 Task: Create a rule when checklist name is removed from a card by anyone except me.
Action: Mouse moved to (492, 412)
Screenshot: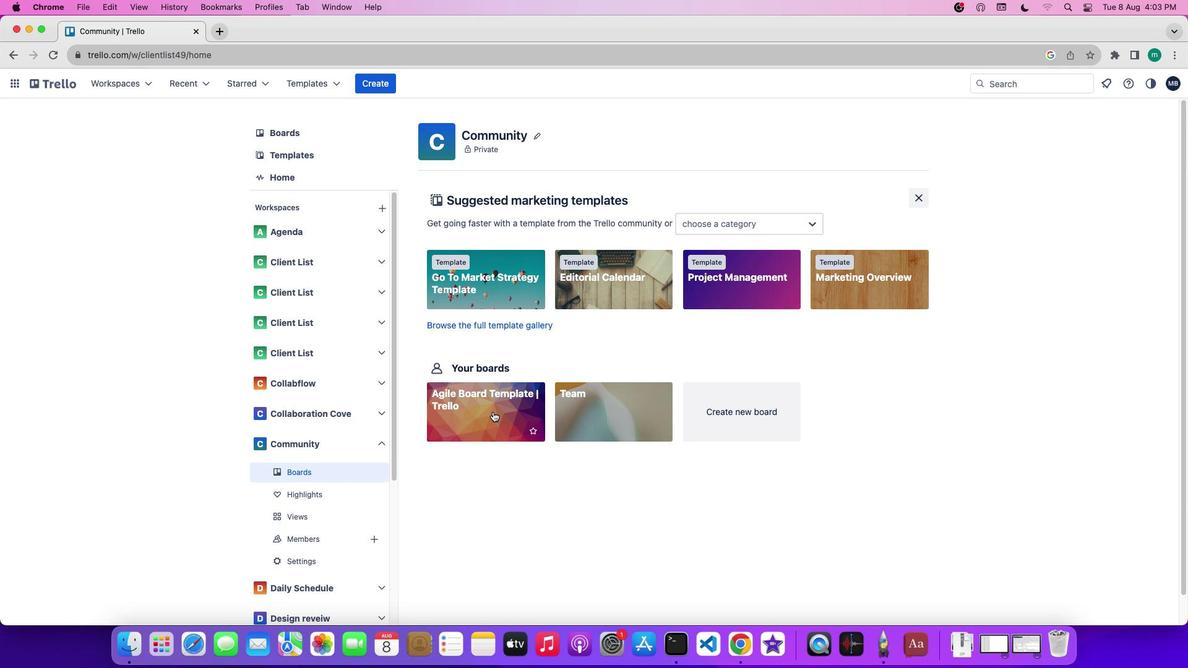 
Action: Mouse pressed left at (492, 412)
Screenshot: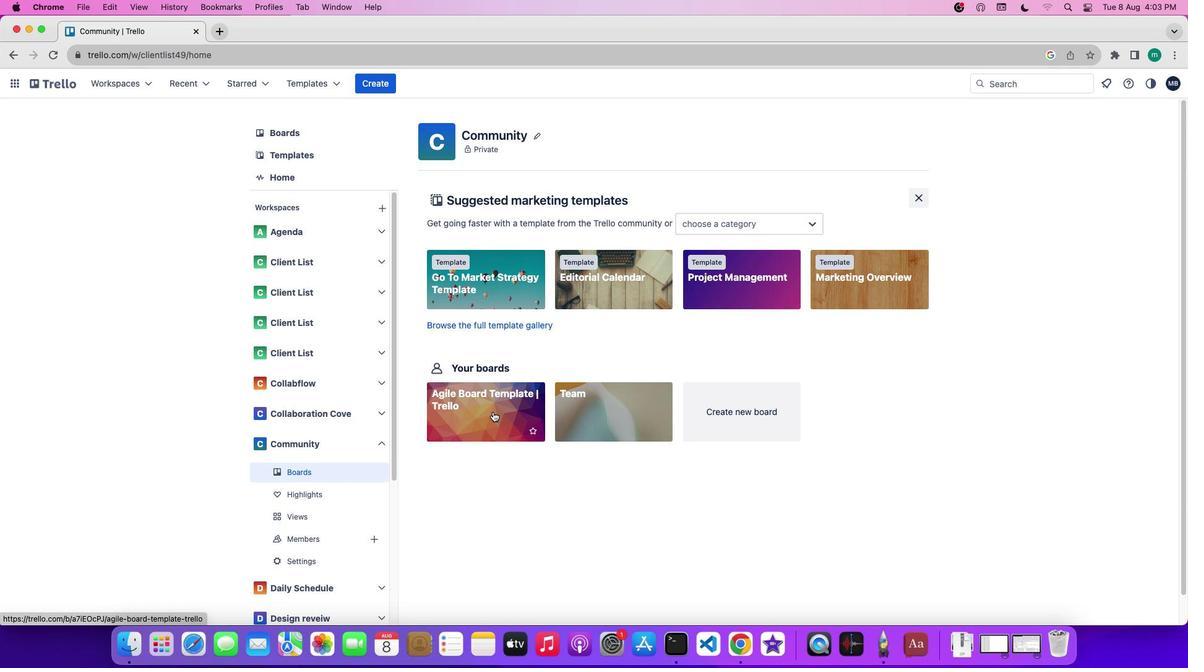 
Action: Mouse moved to (1070, 286)
Screenshot: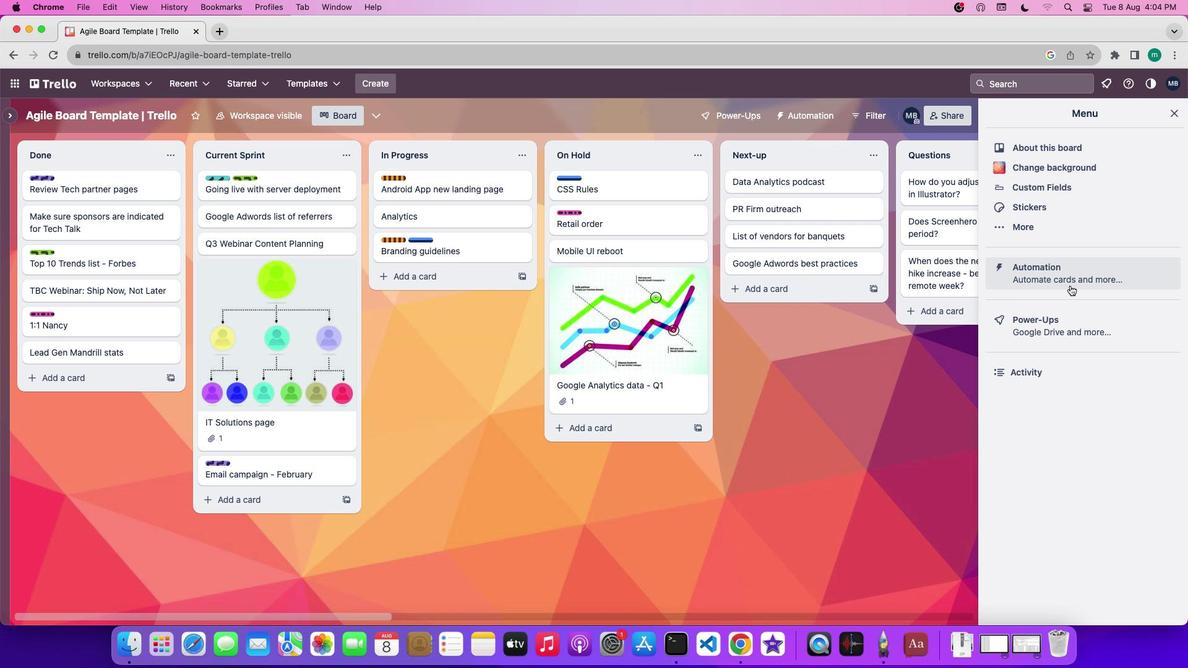 
Action: Mouse pressed left at (1070, 286)
Screenshot: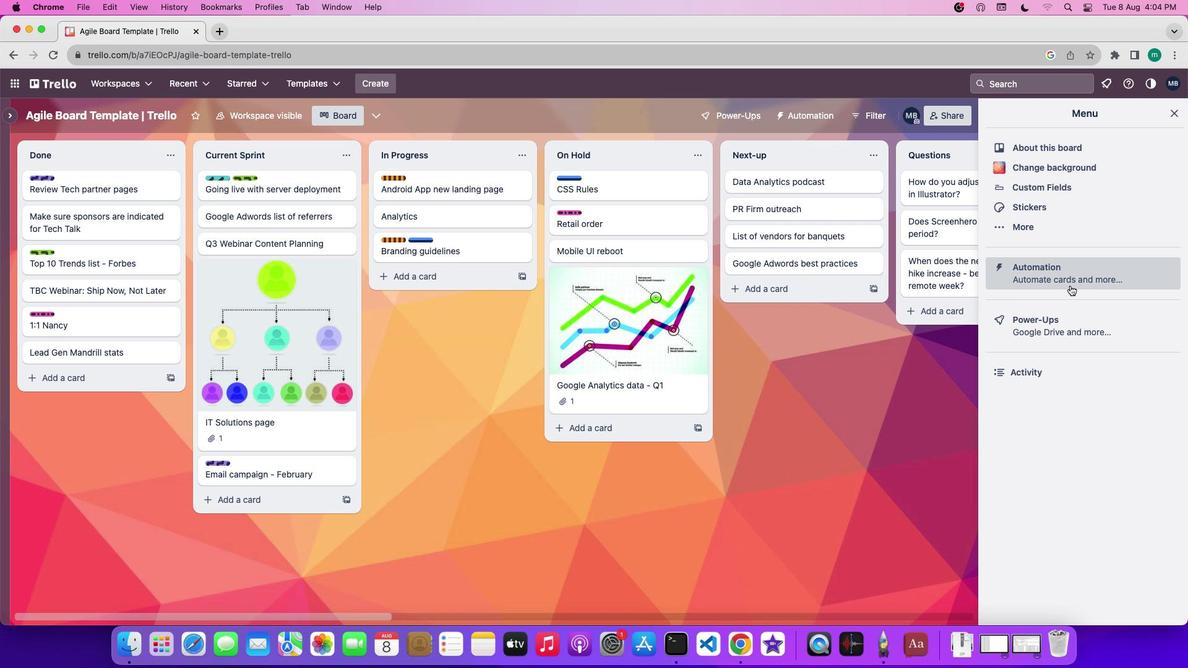 
Action: Mouse moved to (44, 230)
Screenshot: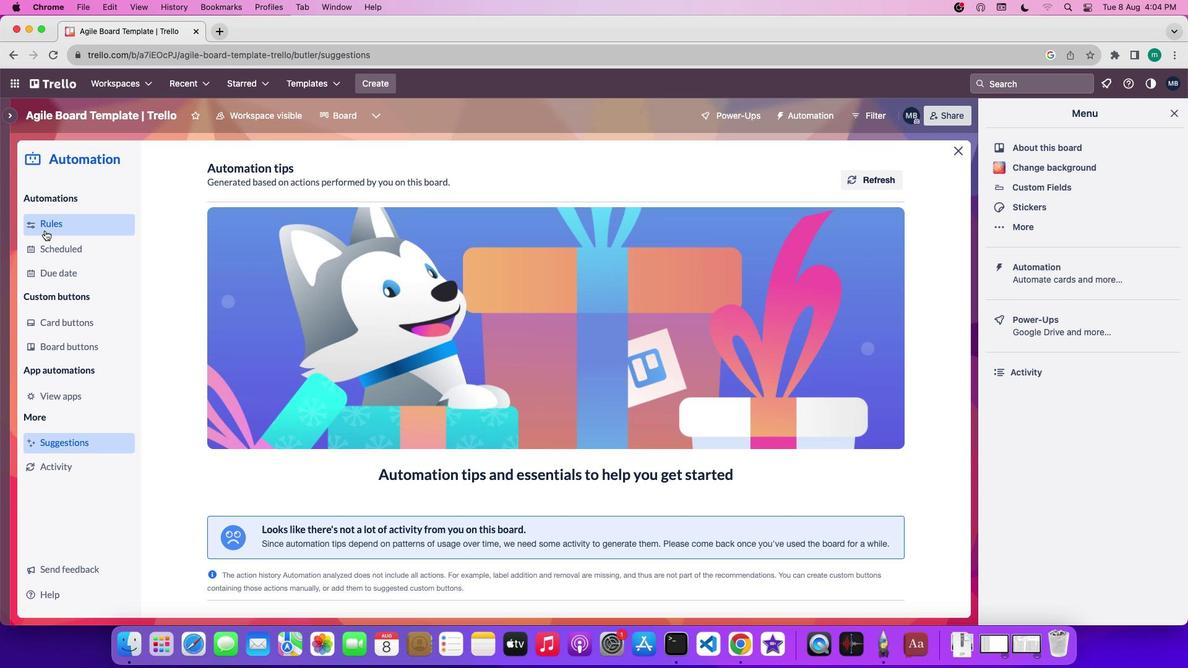 
Action: Mouse pressed left at (44, 230)
Screenshot: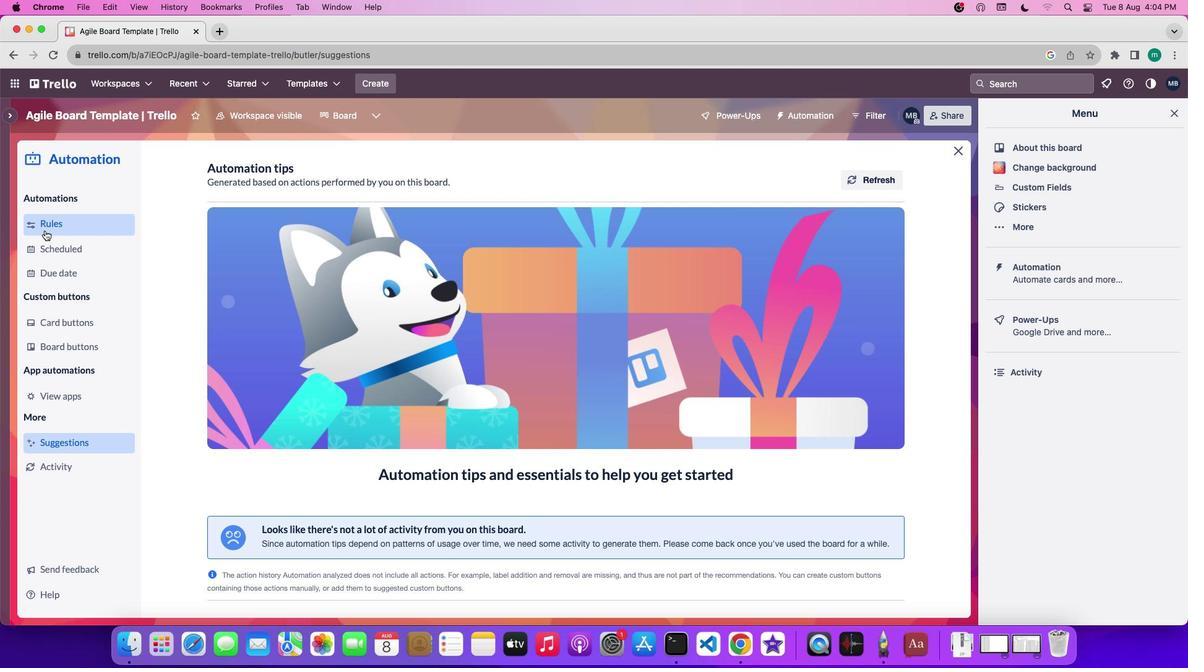 
Action: Mouse moved to (794, 168)
Screenshot: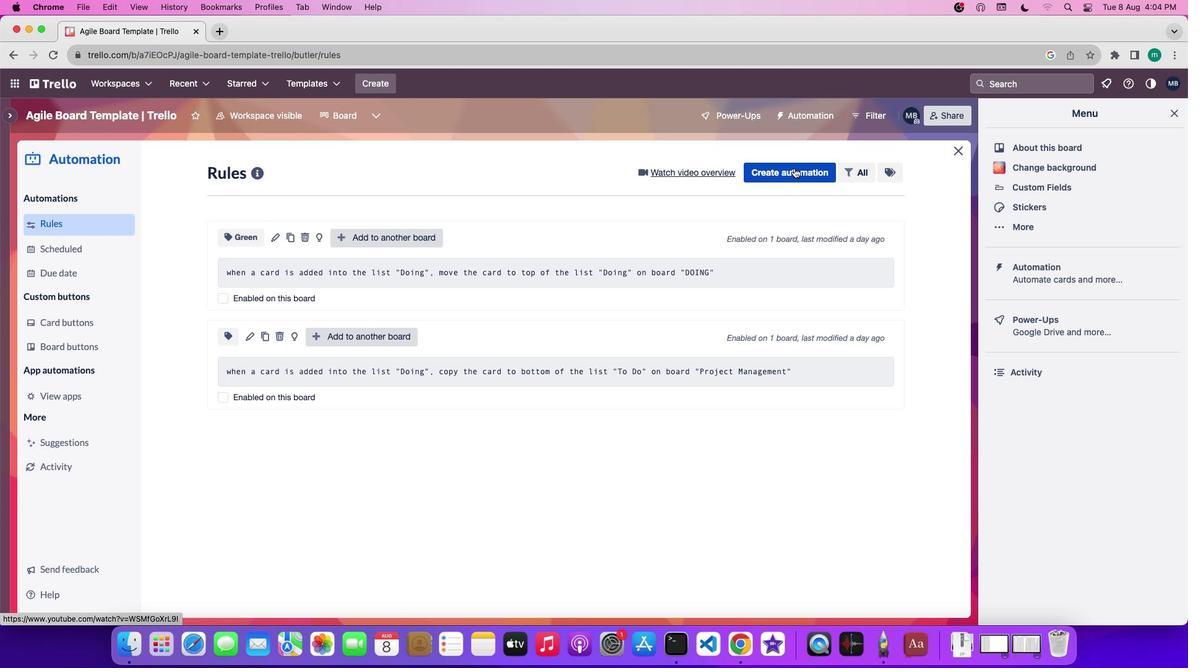 
Action: Mouse pressed left at (794, 168)
Screenshot: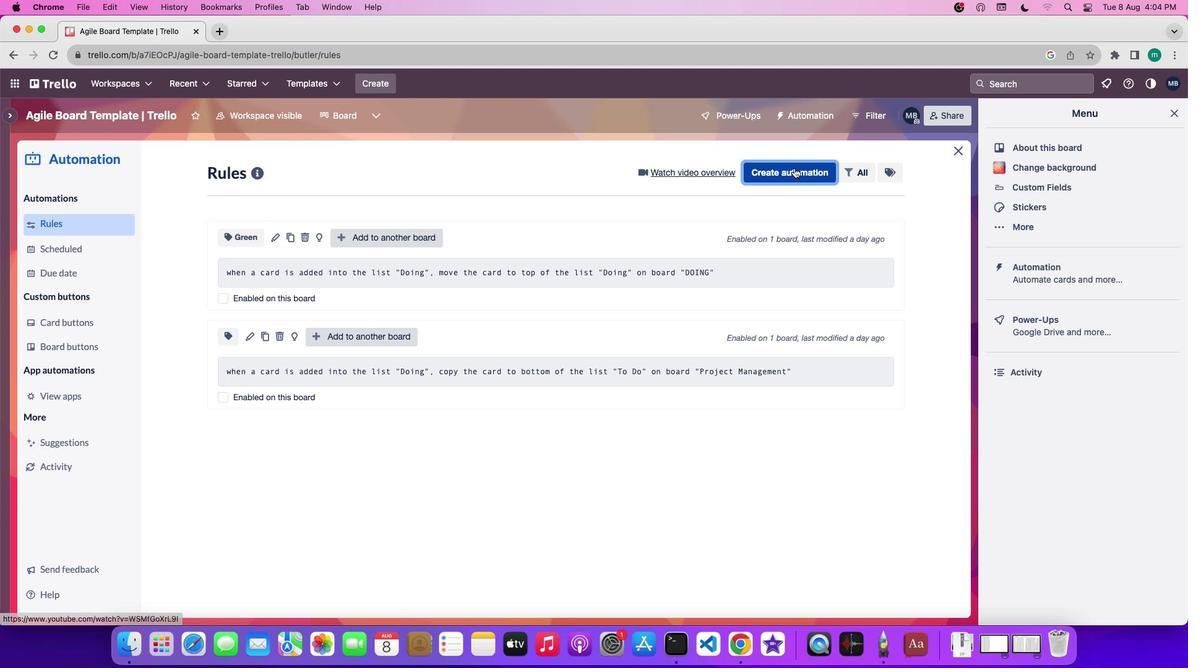 
Action: Mouse moved to (687, 369)
Screenshot: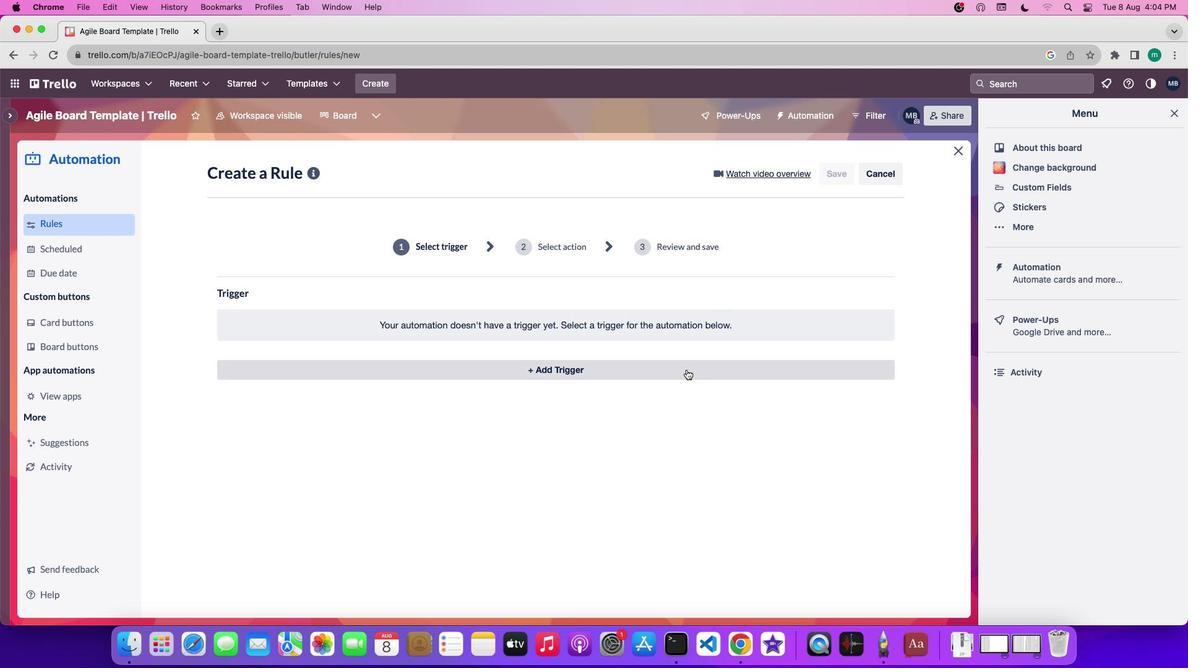 
Action: Mouse pressed left at (687, 369)
Screenshot: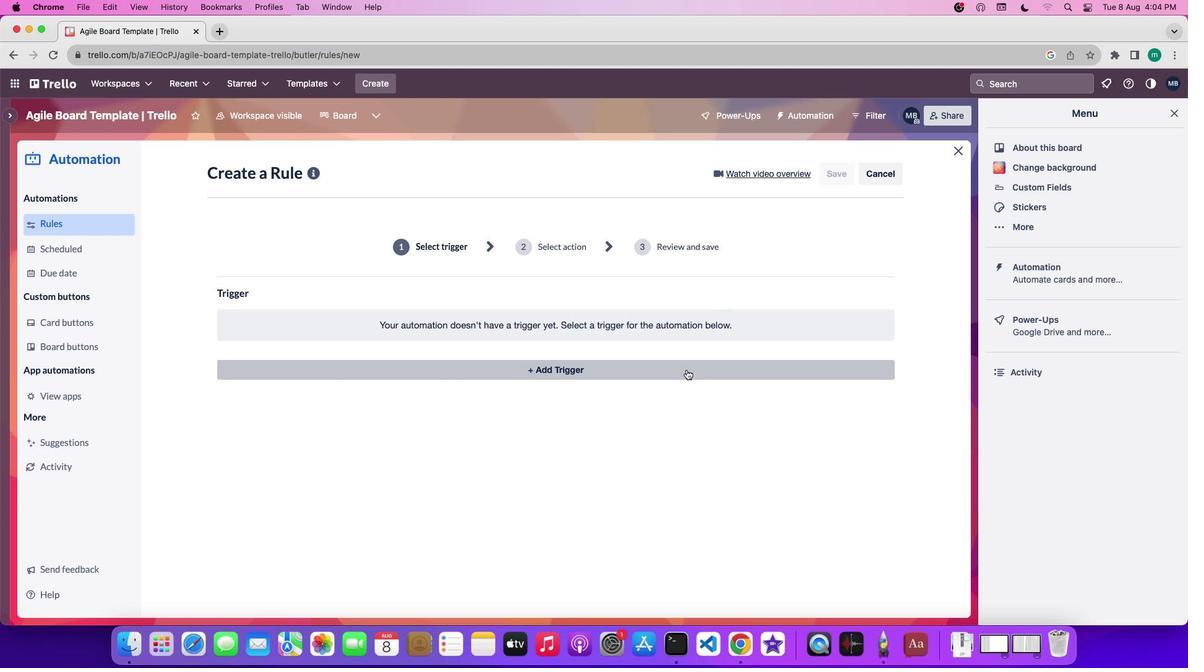 
Action: Mouse moved to (414, 412)
Screenshot: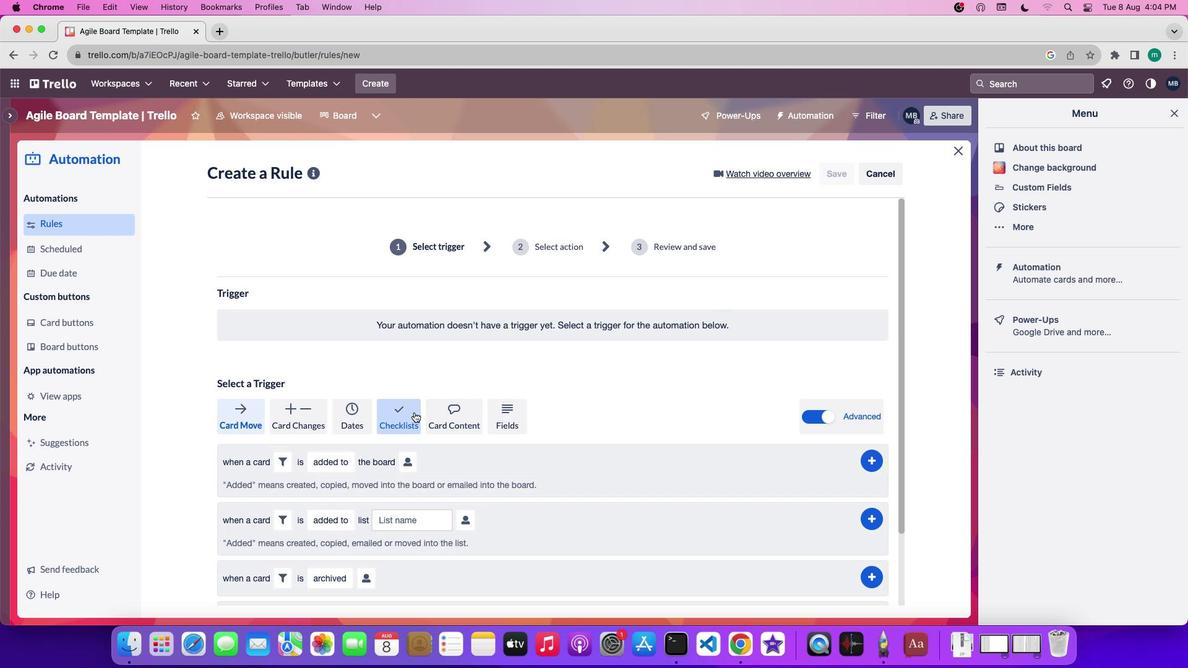 
Action: Mouse pressed left at (414, 412)
Screenshot: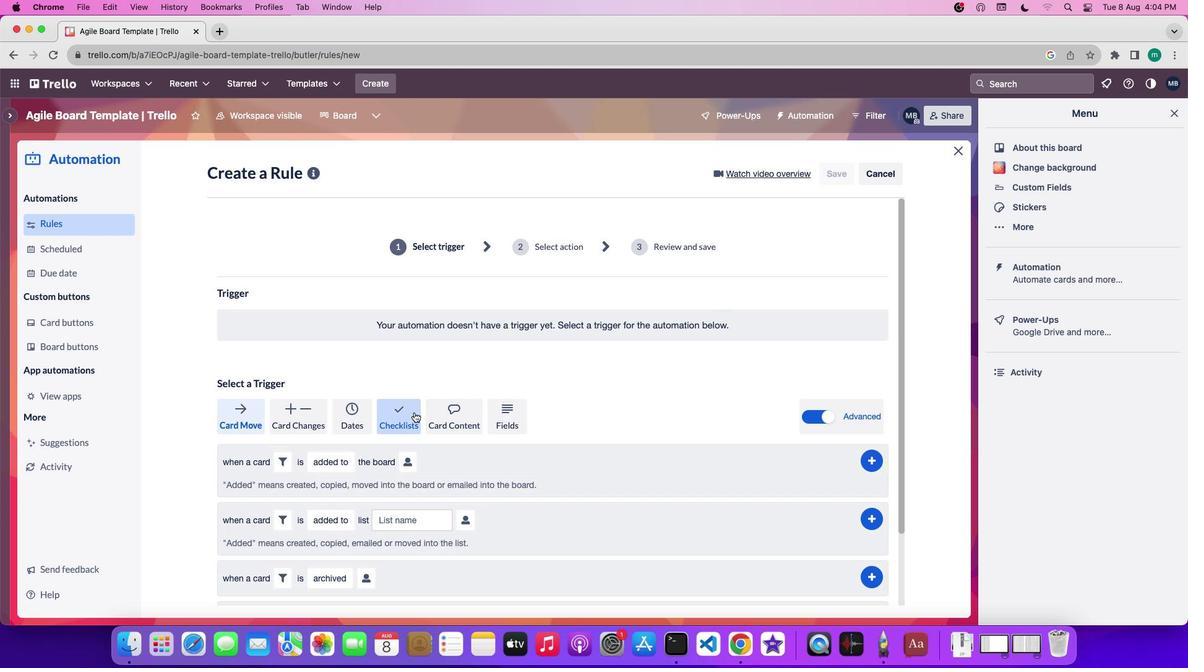 
Action: Mouse moved to (414, 412)
Screenshot: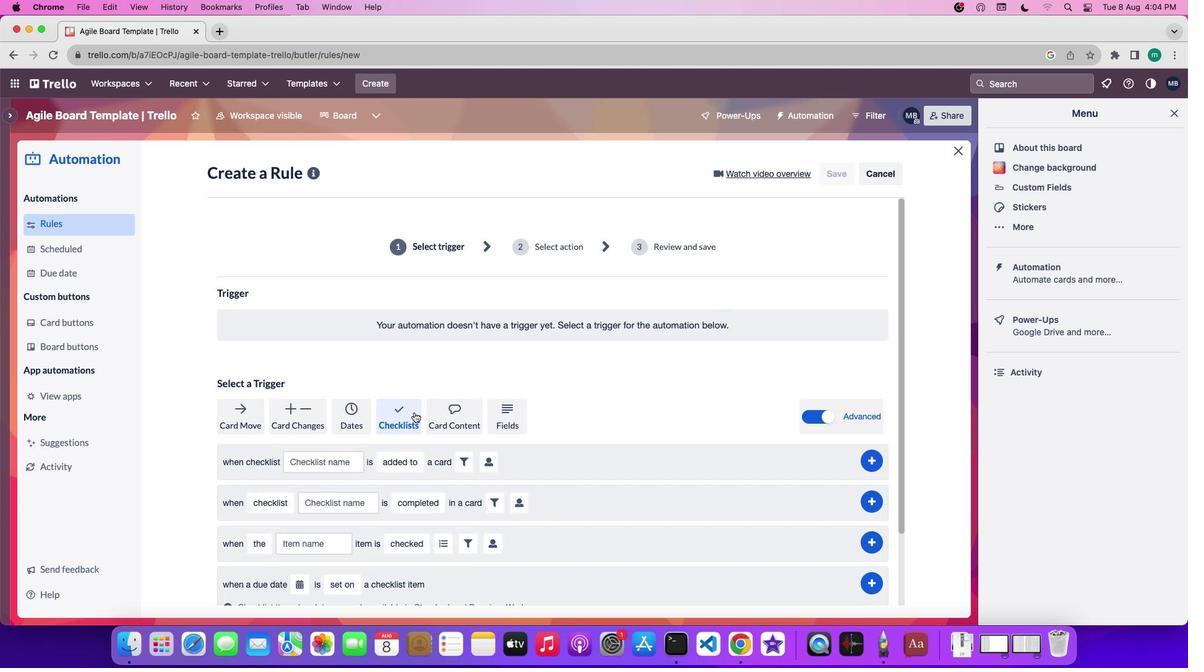 
Action: Mouse scrolled (414, 412) with delta (0, 0)
Screenshot: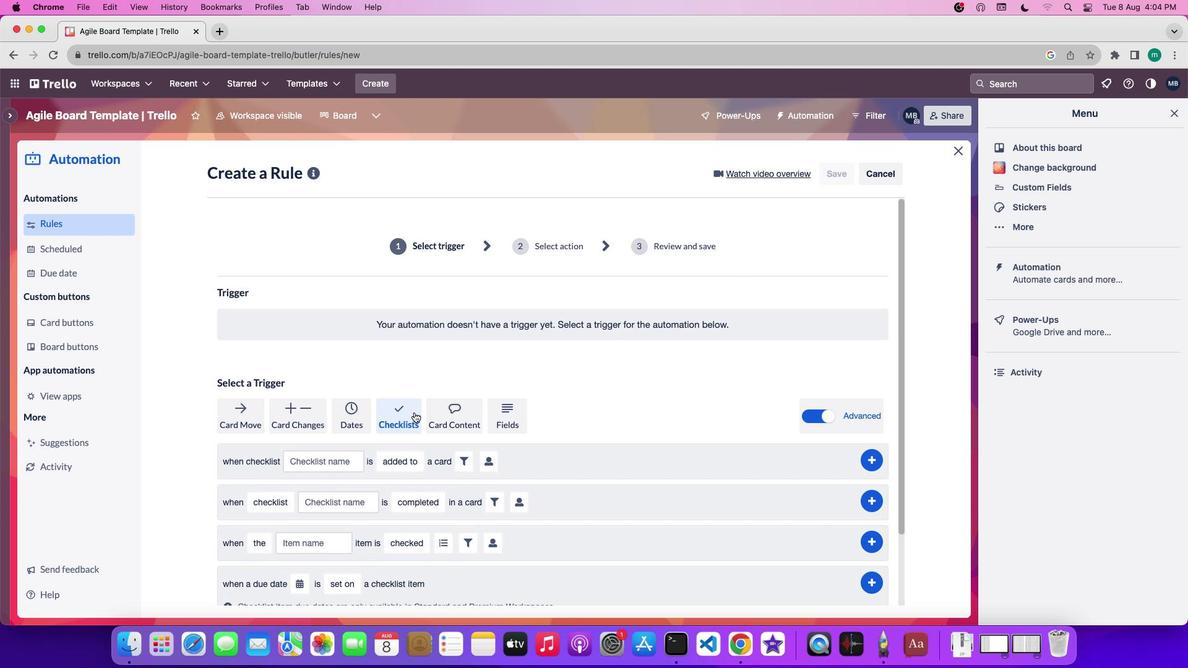 
Action: Mouse scrolled (414, 412) with delta (0, 0)
Screenshot: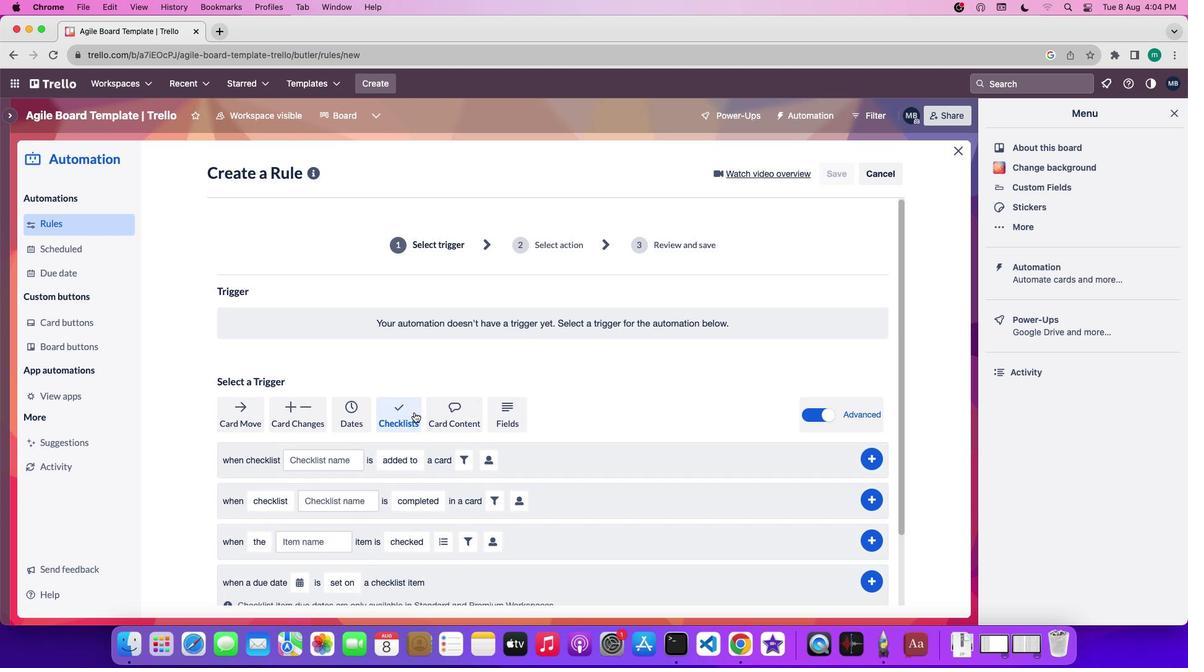 
Action: Mouse scrolled (414, 412) with delta (0, -1)
Screenshot: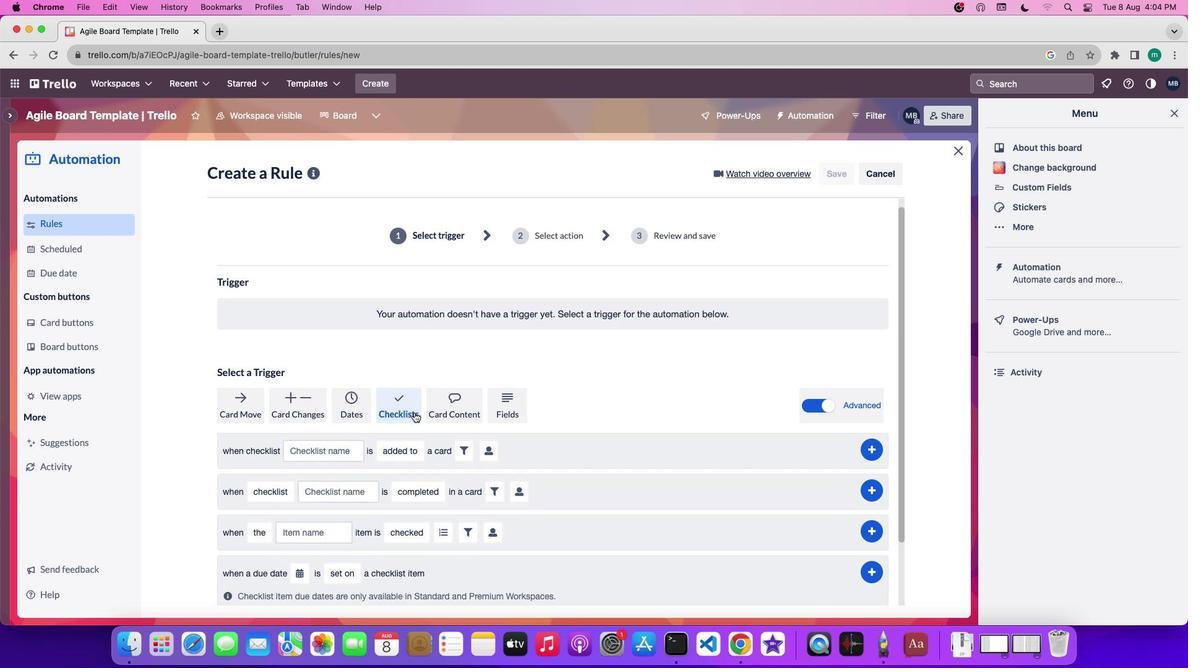 
Action: Mouse scrolled (414, 412) with delta (0, -1)
Screenshot: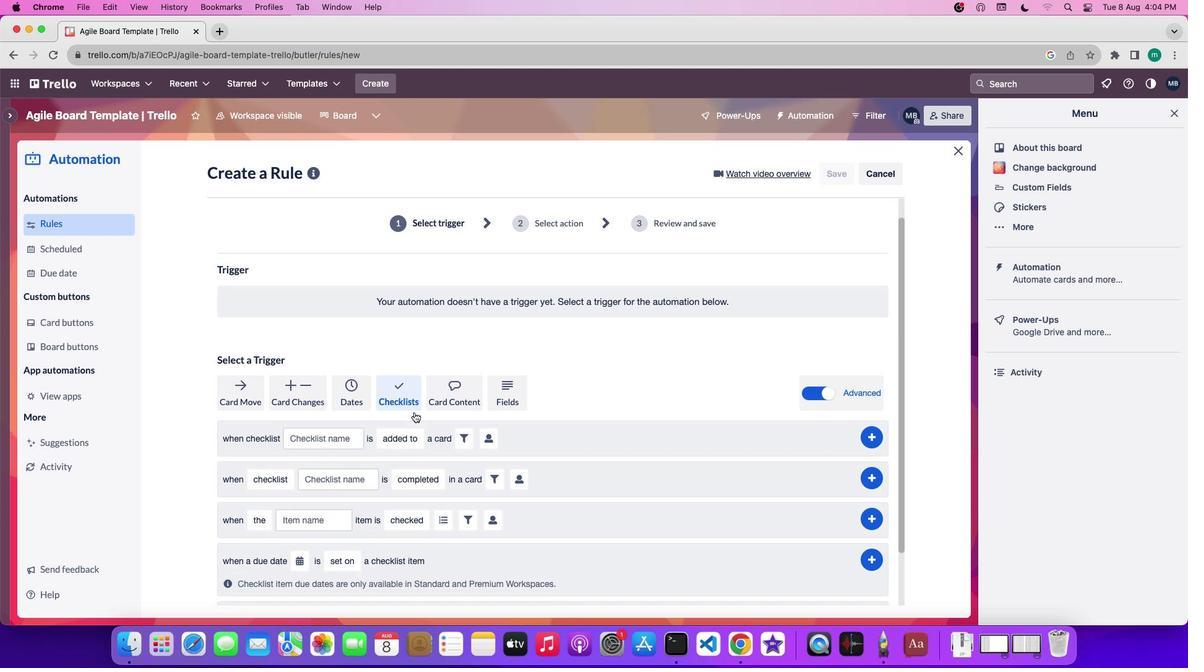 
Action: Mouse scrolled (414, 412) with delta (0, 0)
Screenshot: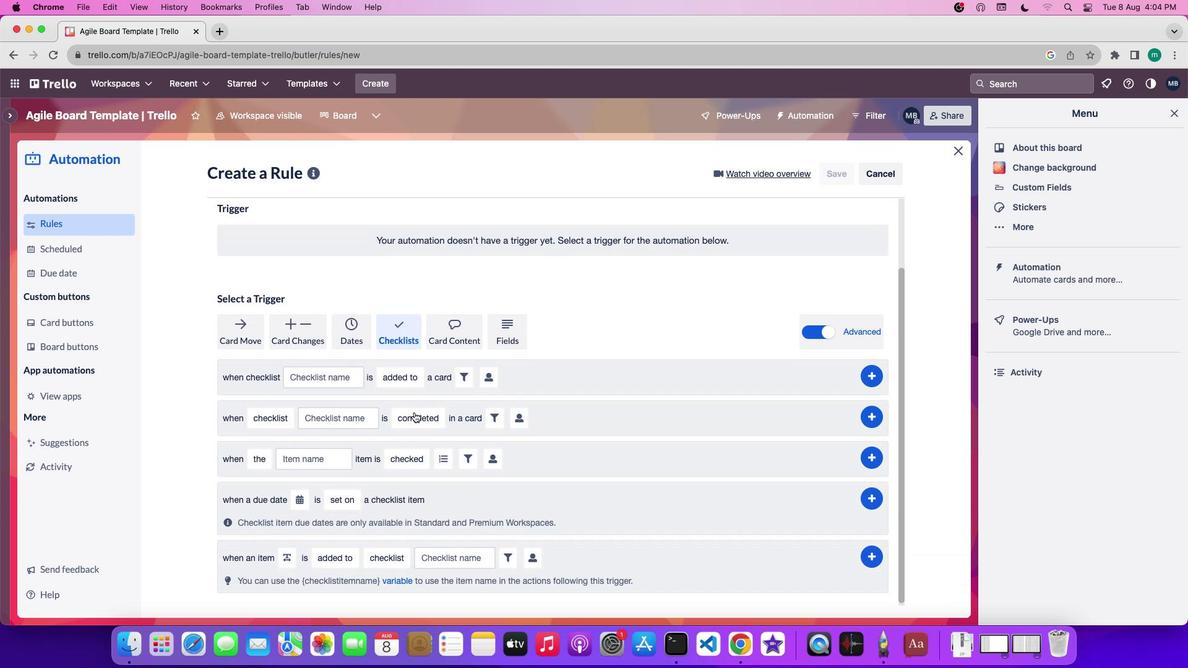 
Action: Mouse scrolled (414, 412) with delta (0, 0)
Screenshot: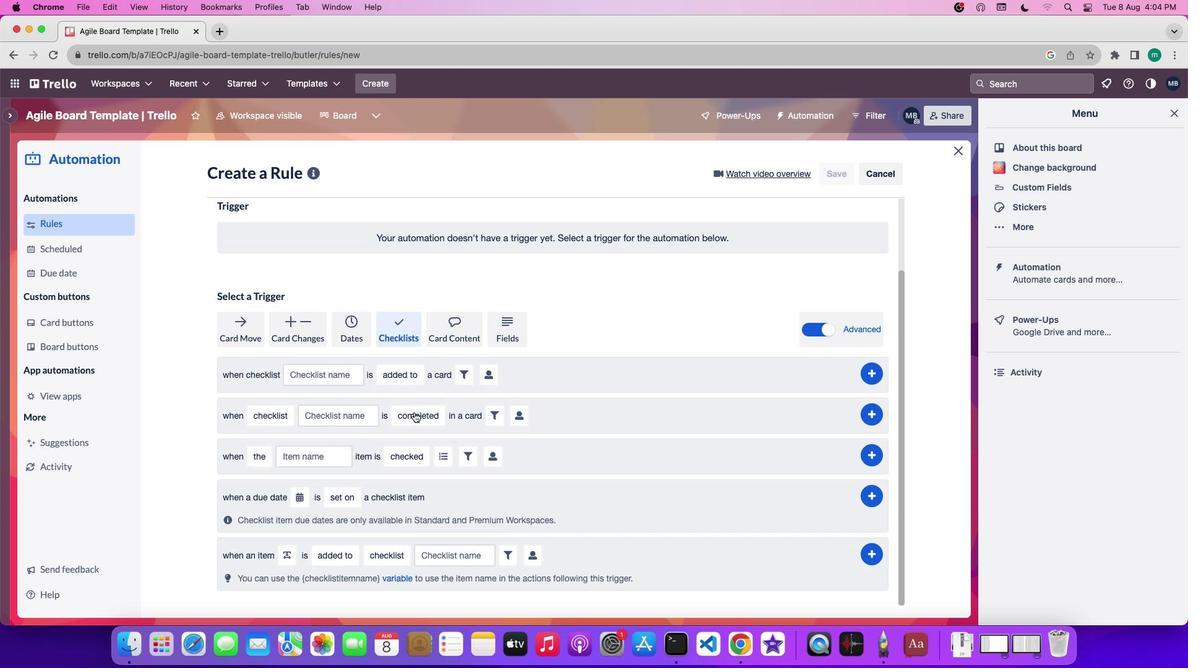
Action: Mouse scrolled (414, 412) with delta (0, 0)
Screenshot: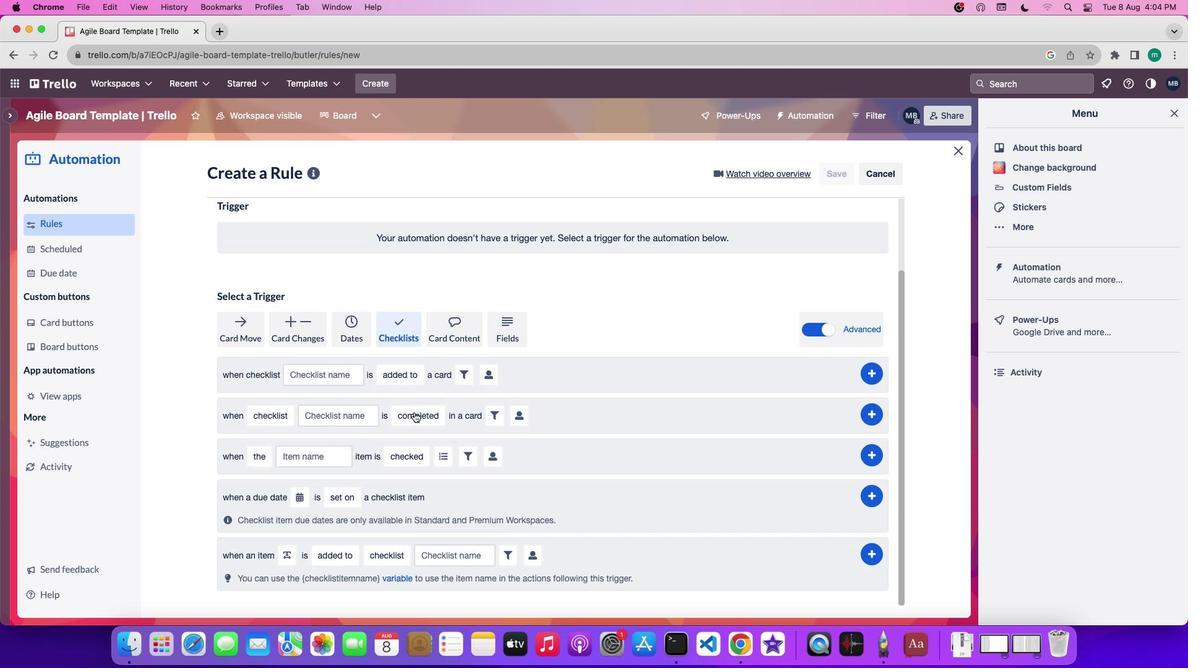 
Action: Mouse moved to (320, 383)
Screenshot: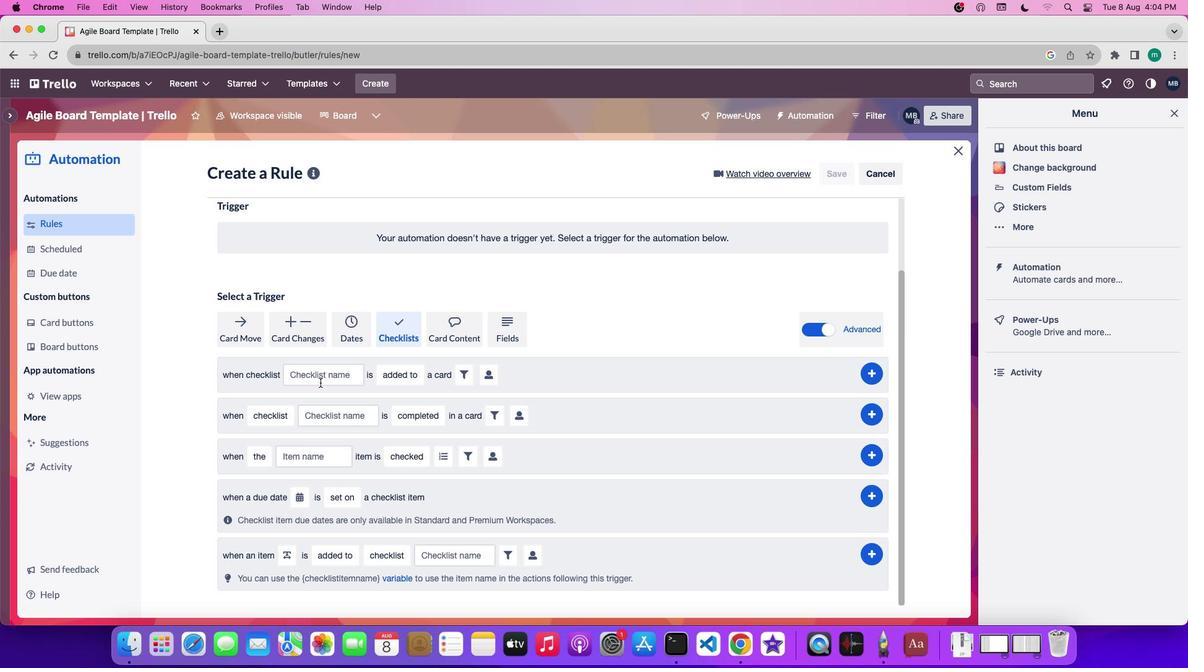 
Action: Mouse pressed left at (320, 383)
Screenshot: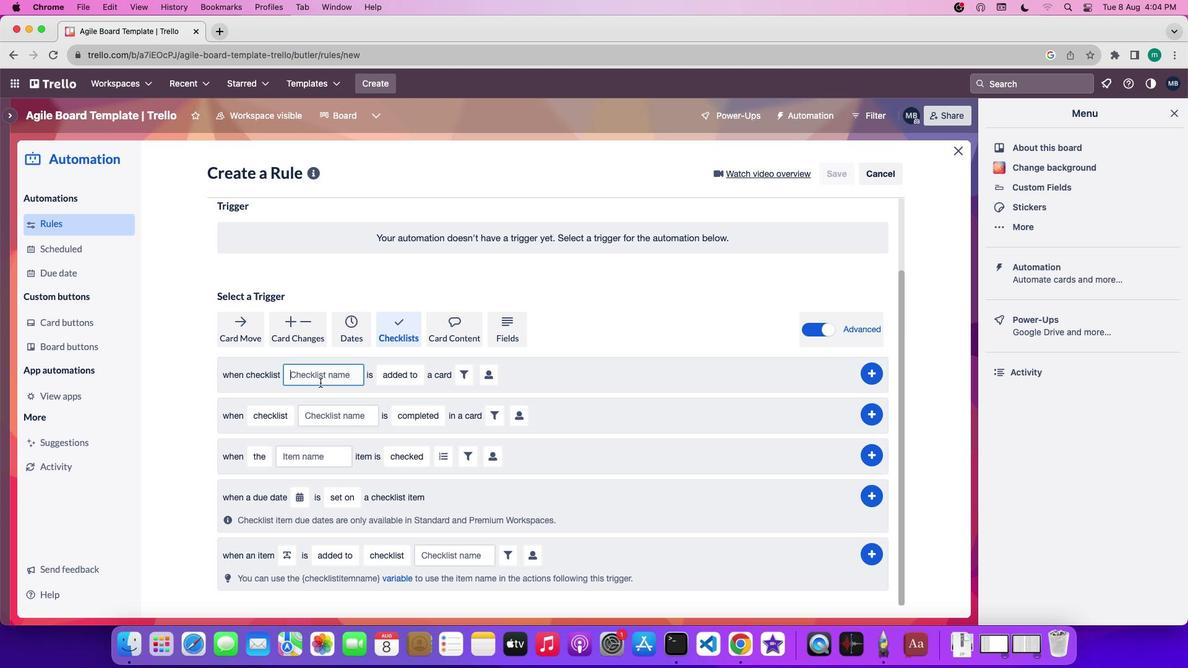 
Action: Key pressed 'n''a''m''e'
Screenshot: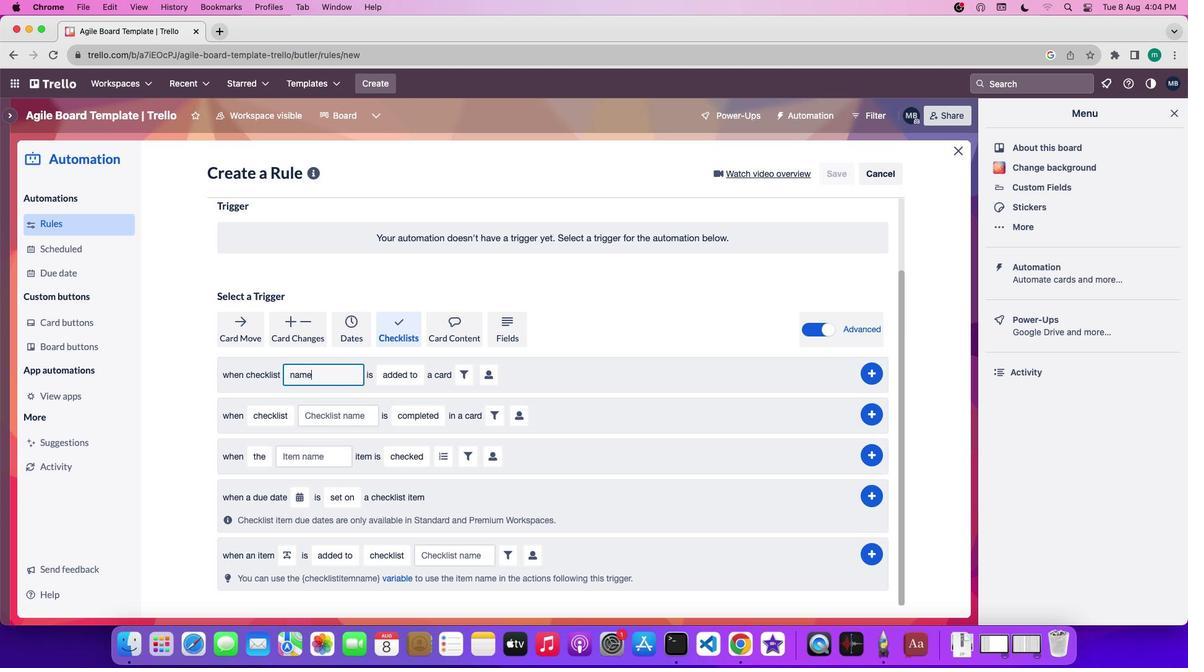 
Action: Mouse moved to (412, 377)
Screenshot: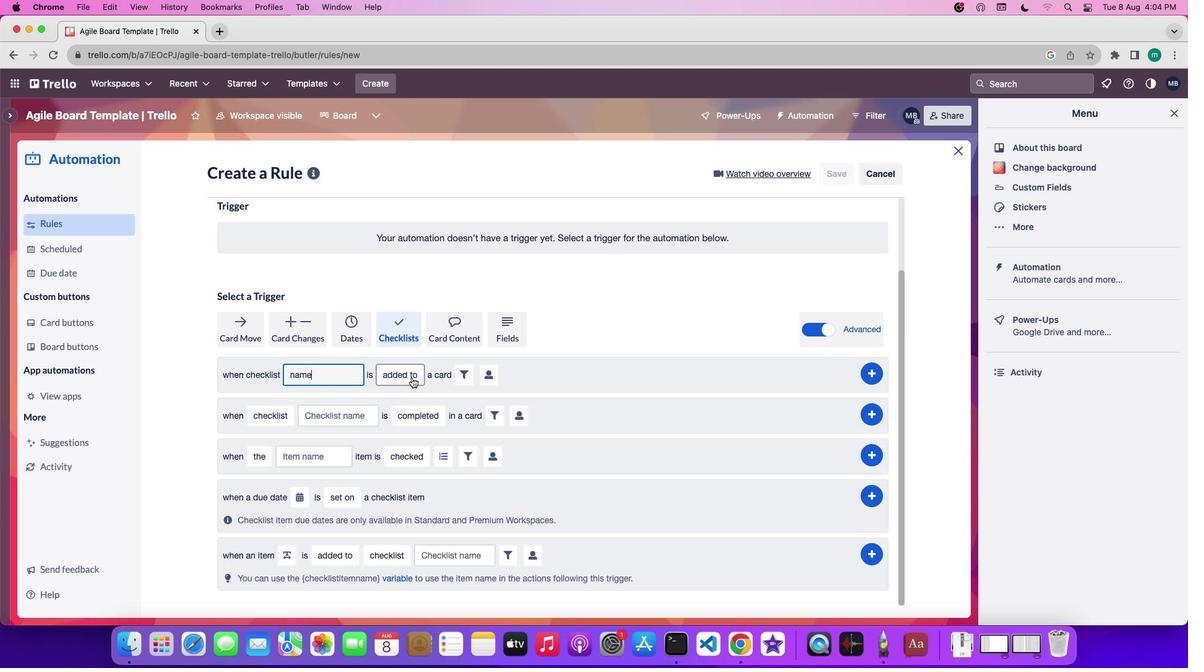 
Action: Mouse pressed left at (412, 377)
Screenshot: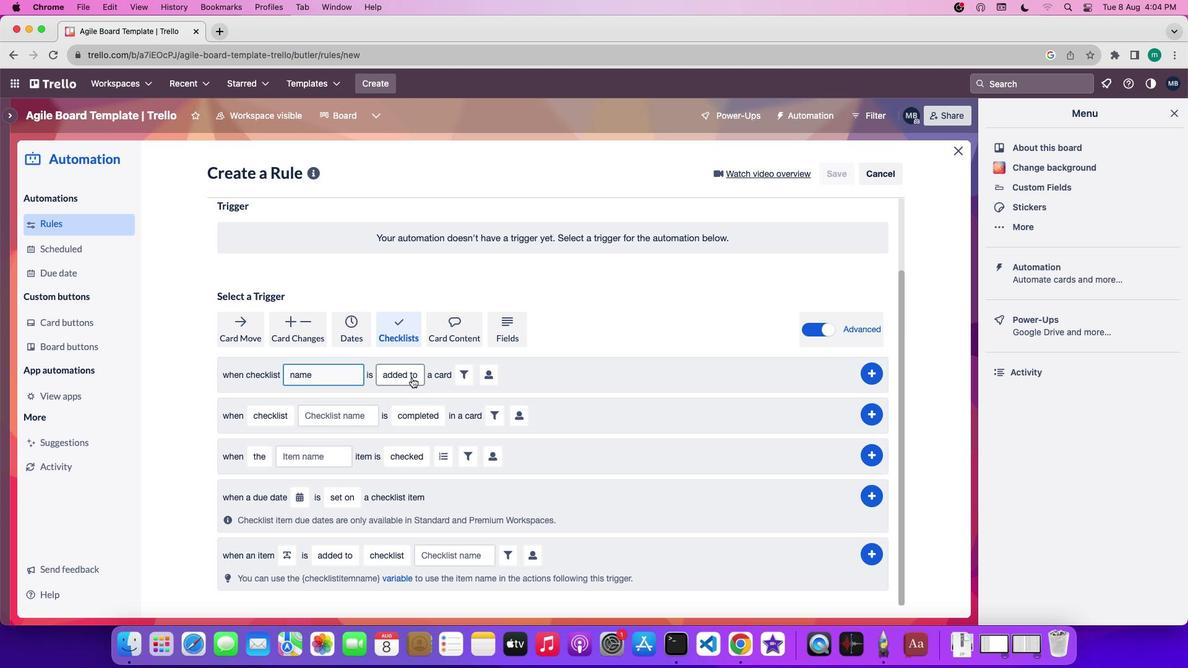 
Action: Mouse moved to (428, 425)
Screenshot: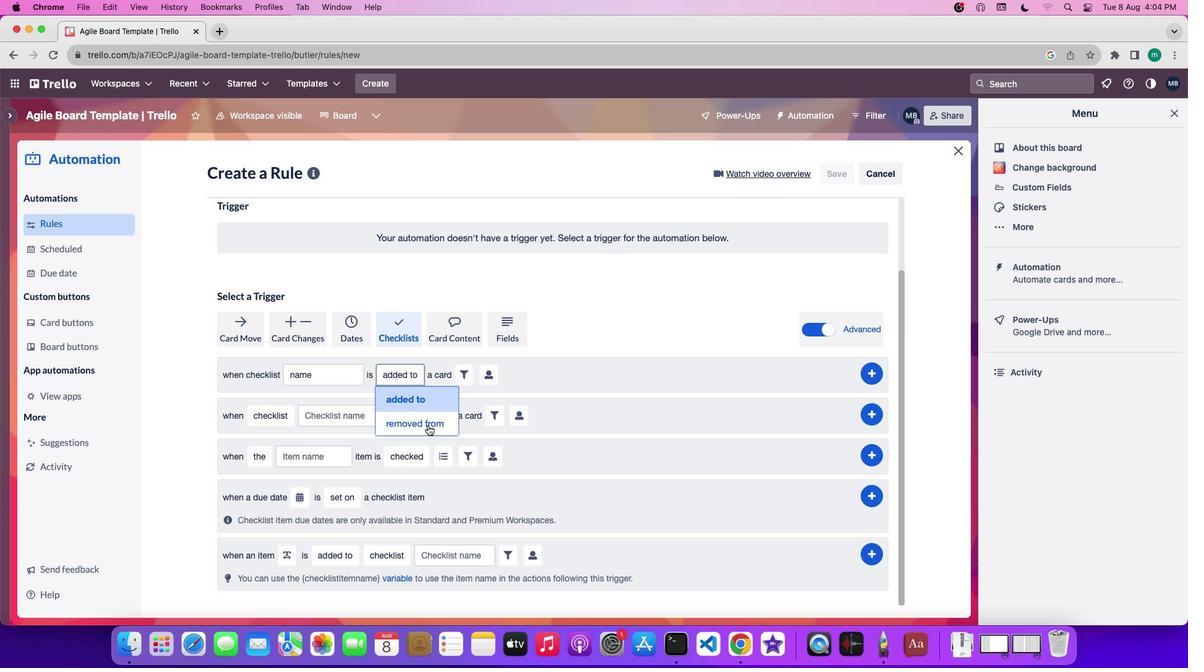 
Action: Mouse pressed left at (428, 425)
Screenshot: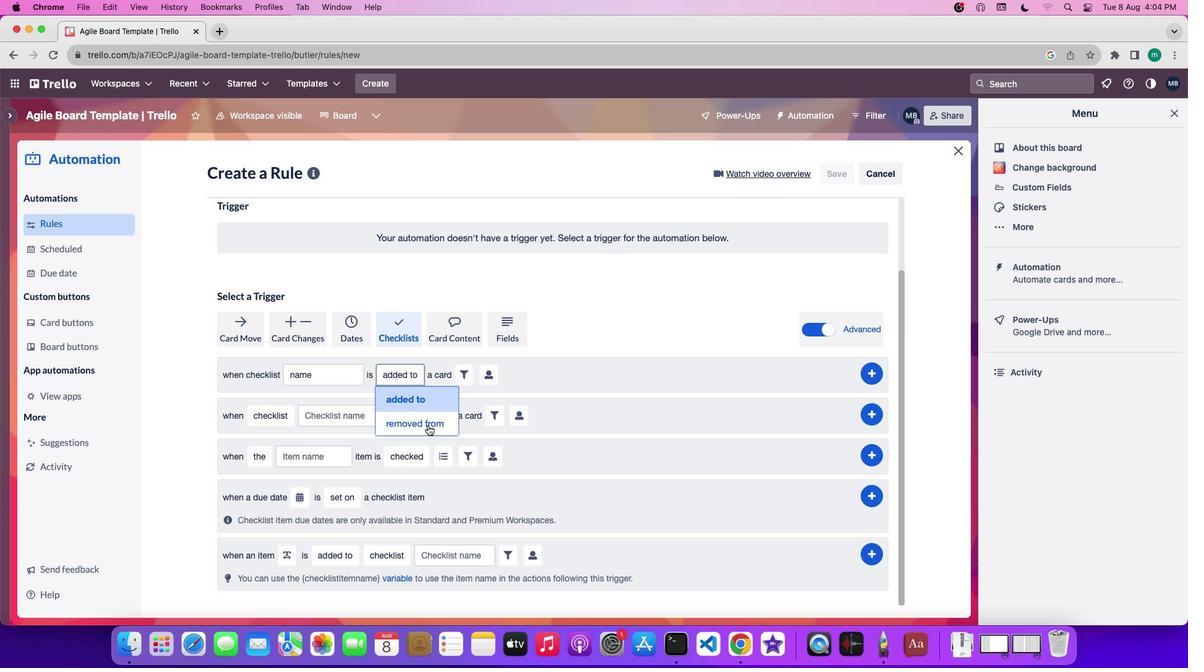
Action: Mouse moved to (506, 372)
Screenshot: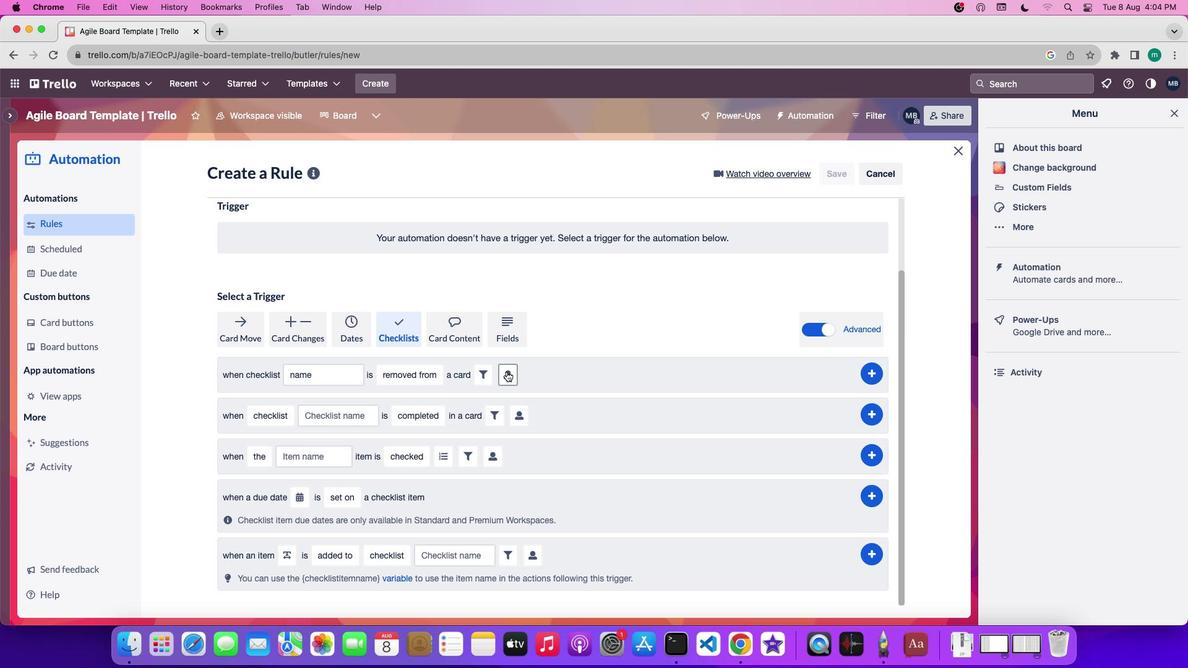 
Action: Mouse pressed left at (506, 372)
Screenshot: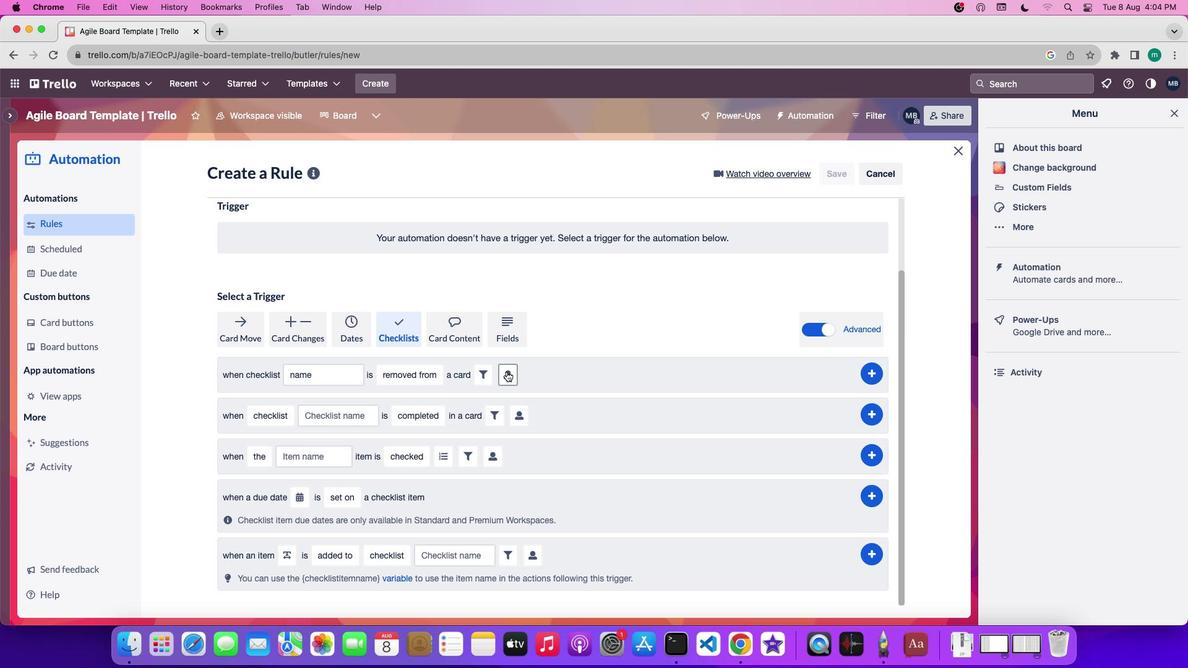 
Action: Mouse moved to (716, 523)
Screenshot: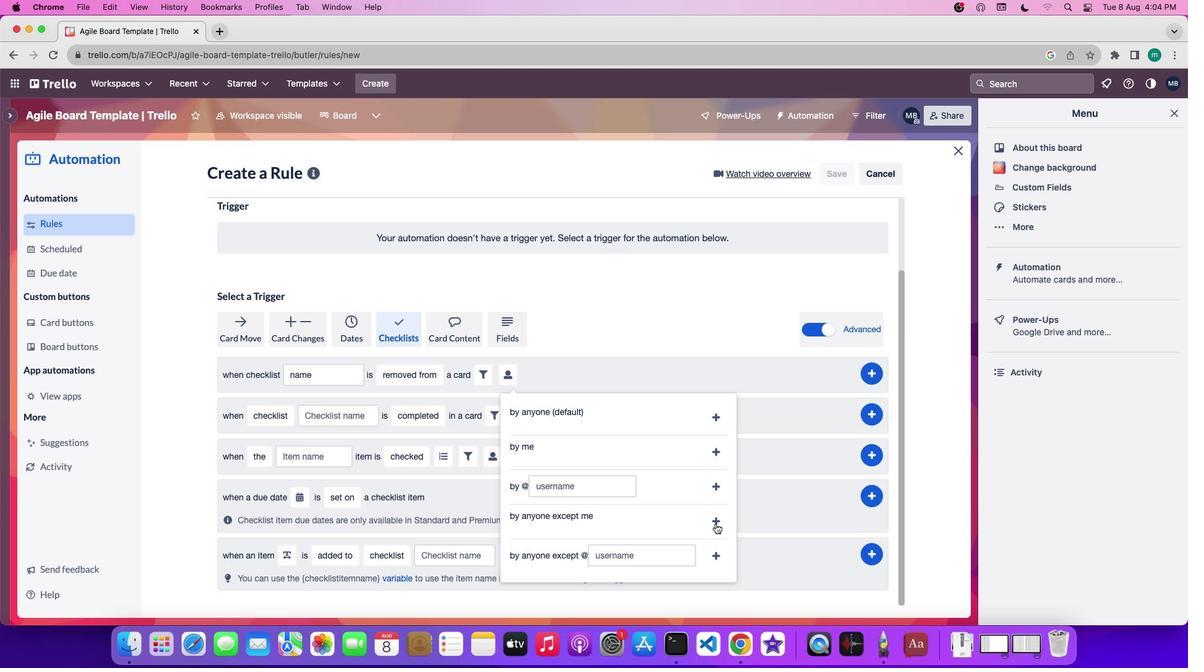 
Action: Mouse pressed left at (716, 523)
Screenshot: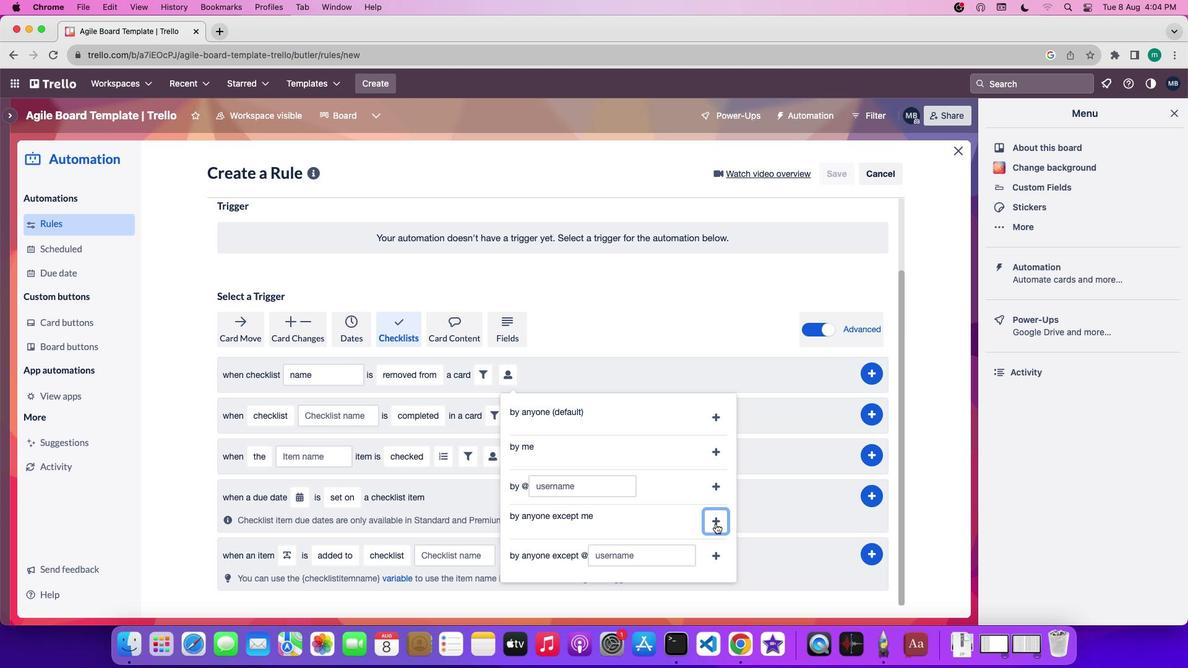 
Action: Mouse moved to (874, 378)
Screenshot: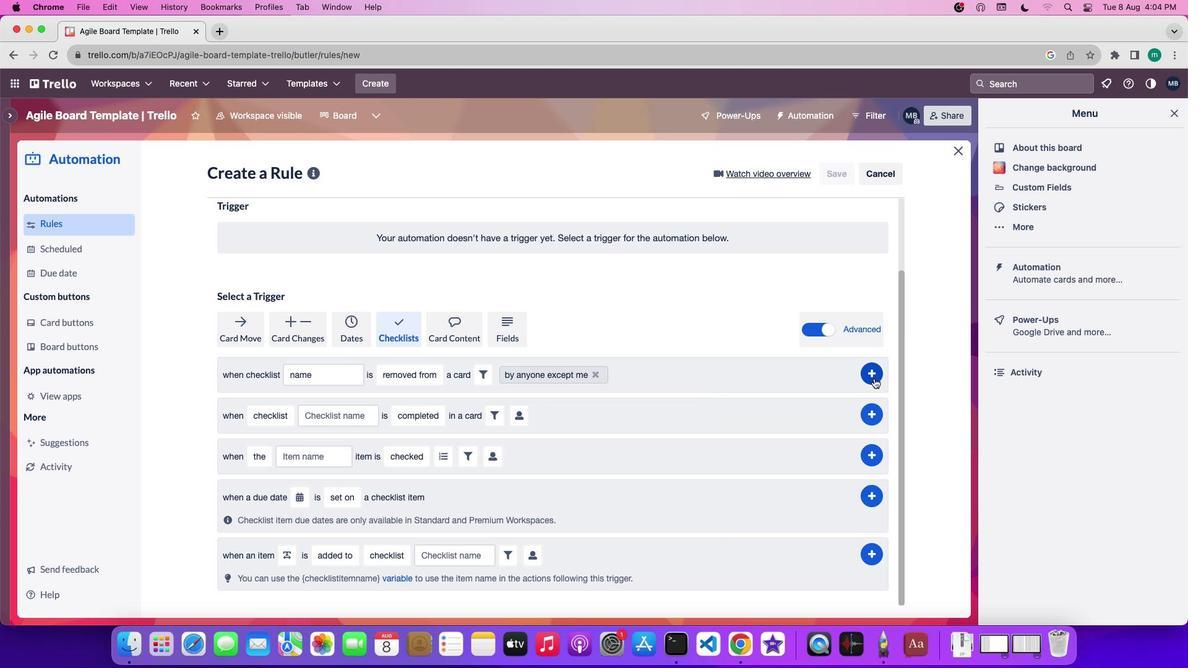 
Action: Mouse pressed left at (874, 378)
Screenshot: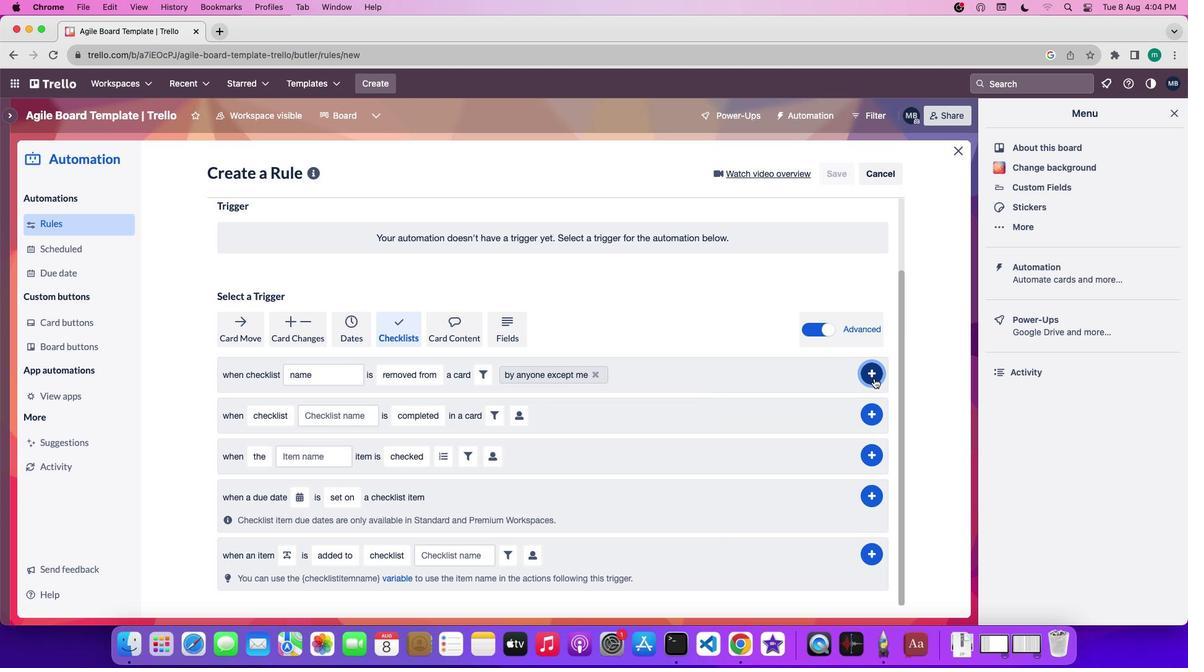 
